 Task: In the sheet Budget Analysis ToolFont size of heading  18 Font style of dataoswald 'Font size of data '9 Alignment of headline & dataAlign center.   Fill color in heading, Red Font color of dataIn the sheet   Optimum Sales   book
Action: Mouse moved to (28, 149)
Screenshot: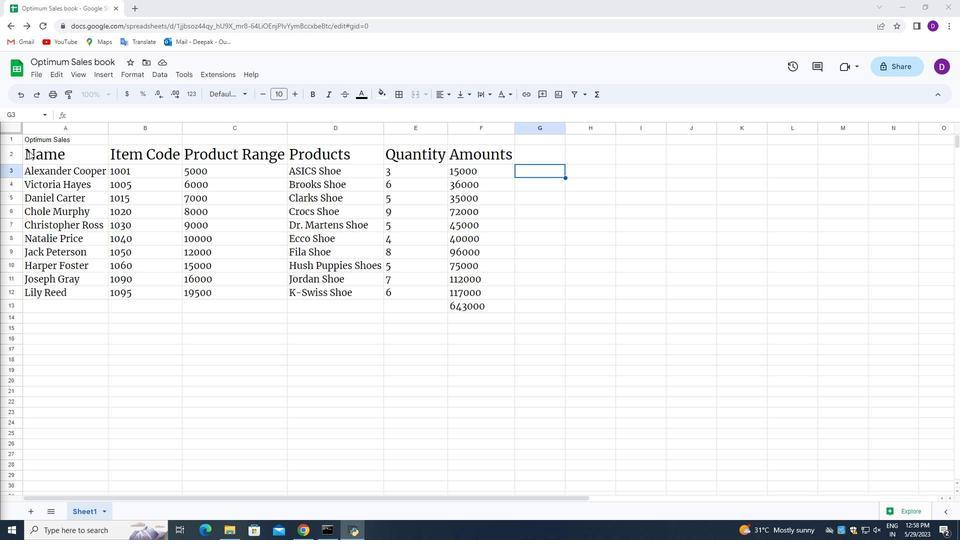 
Action: Mouse pressed left at (28, 149)
Screenshot: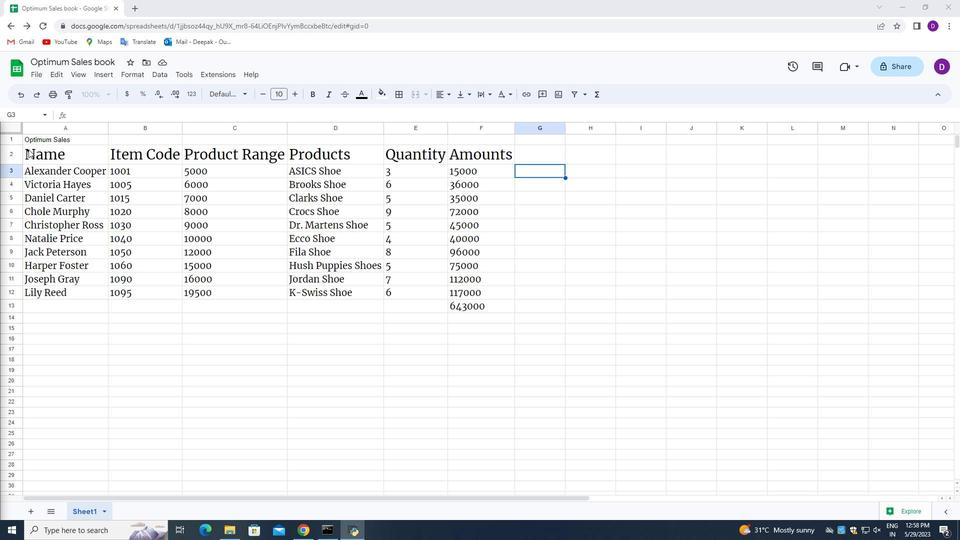
Action: Mouse moved to (267, 96)
Screenshot: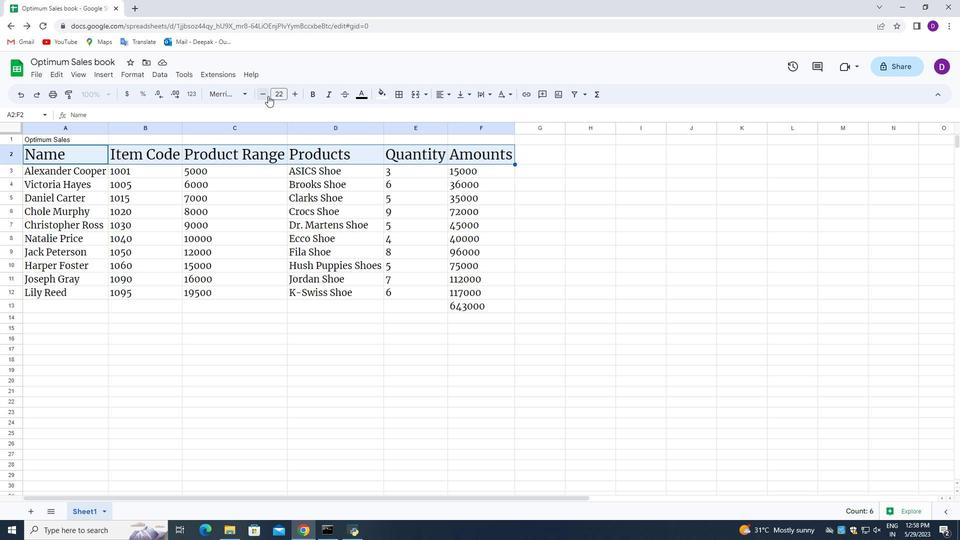 
Action: Mouse pressed left at (267, 96)
Screenshot: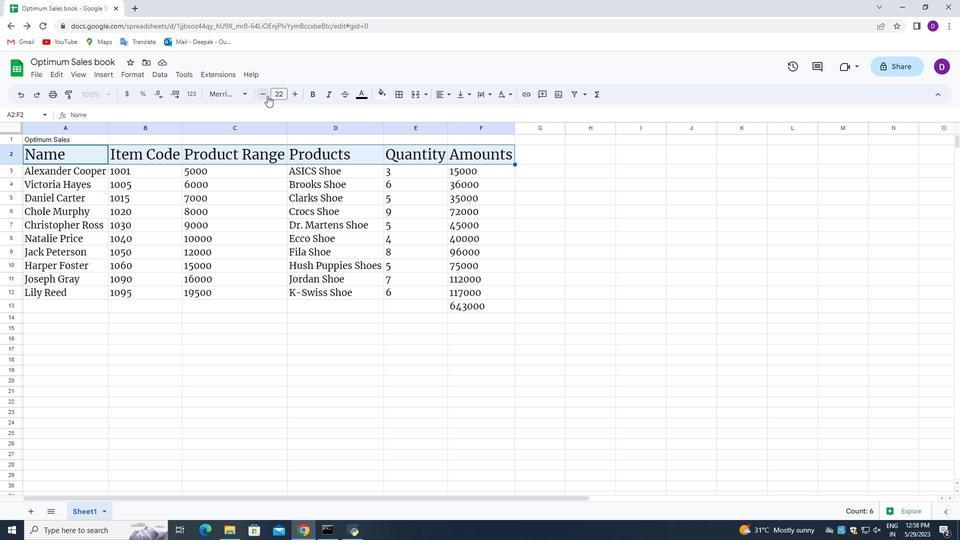 
Action: Mouse pressed left at (267, 96)
Screenshot: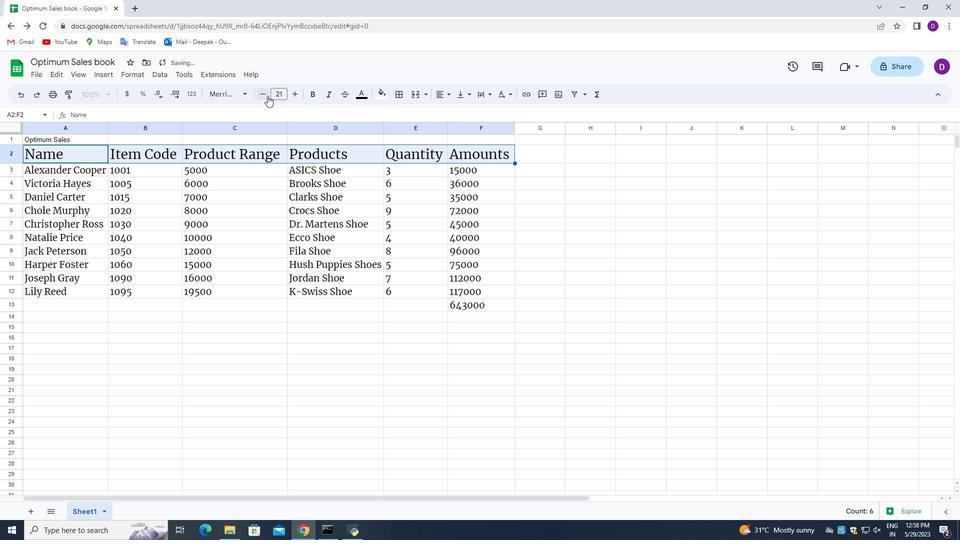 
Action: Mouse pressed left at (267, 96)
Screenshot: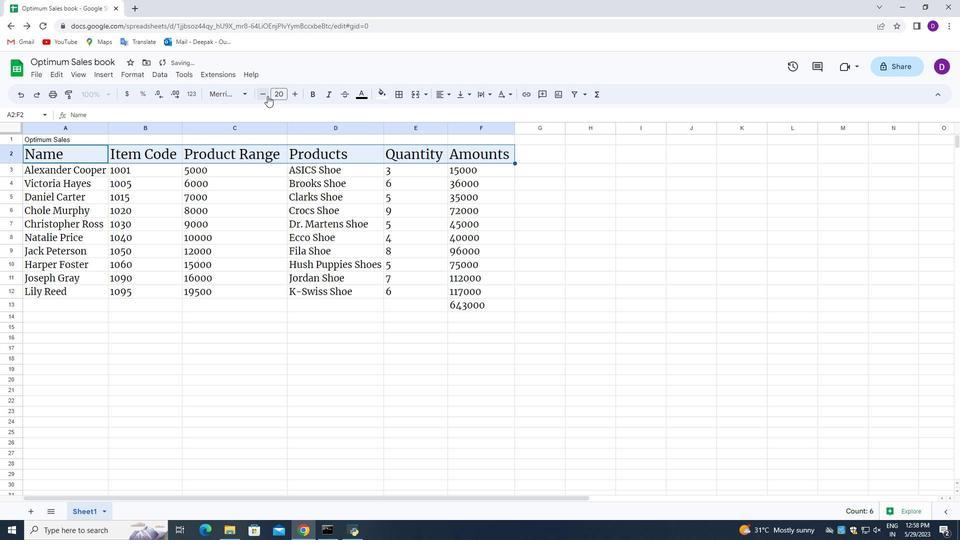 
Action: Mouse pressed left at (267, 96)
Screenshot: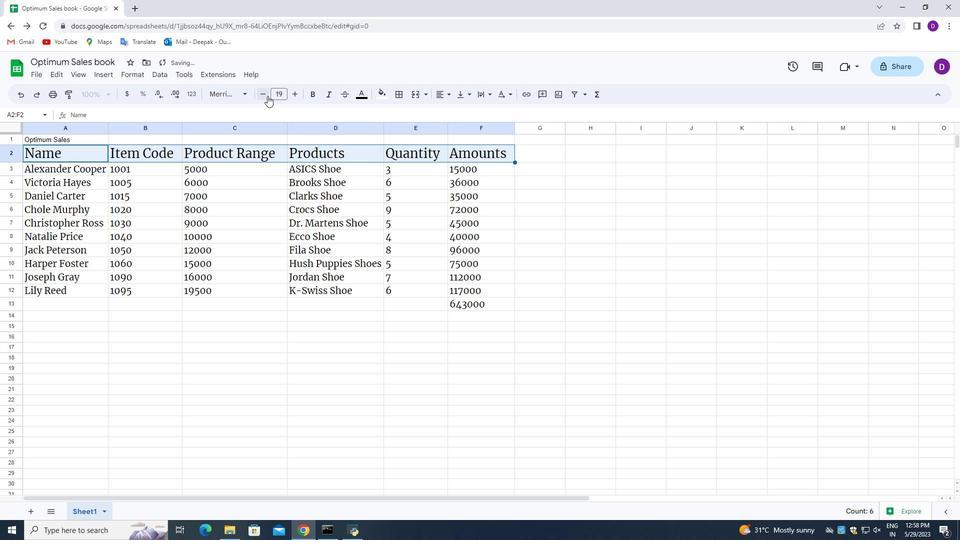 
Action: Mouse moved to (26, 165)
Screenshot: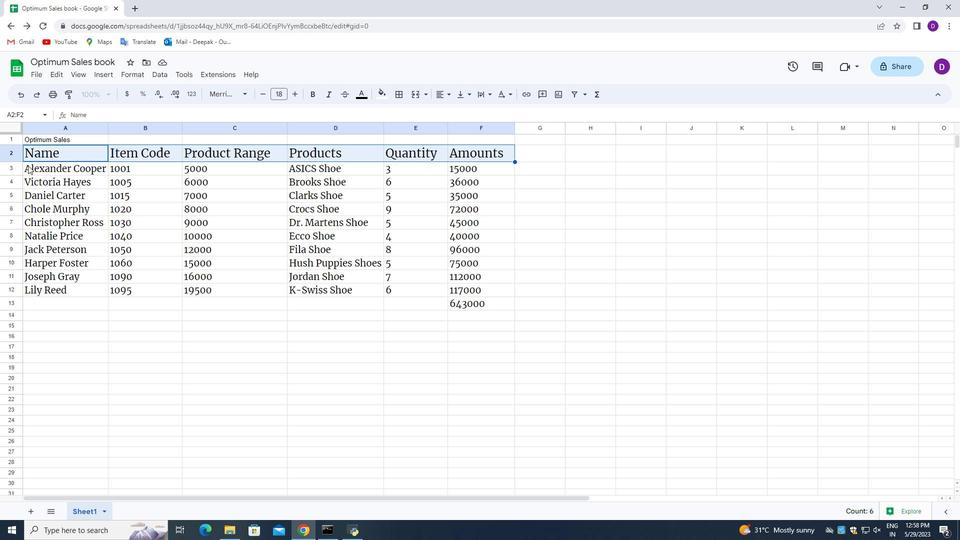 
Action: Mouse pressed left at (26, 165)
Screenshot: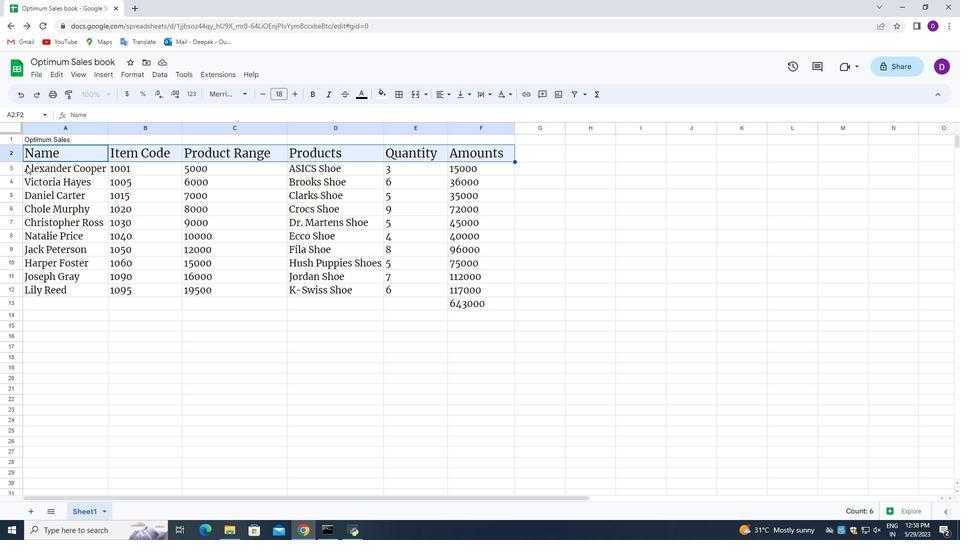 
Action: Mouse moved to (216, 92)
Screenshot: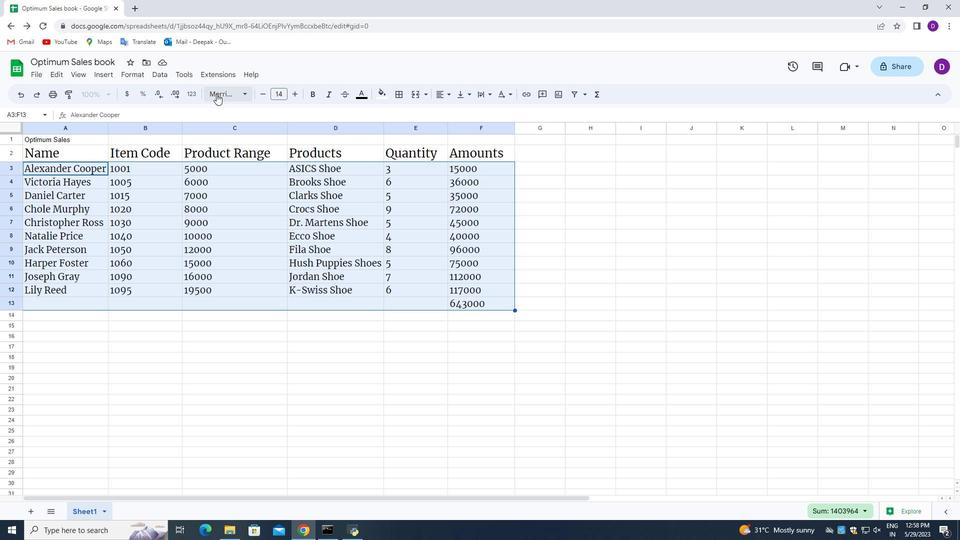 
Action: Mouse pressed left at (216, 92)
Screenshot: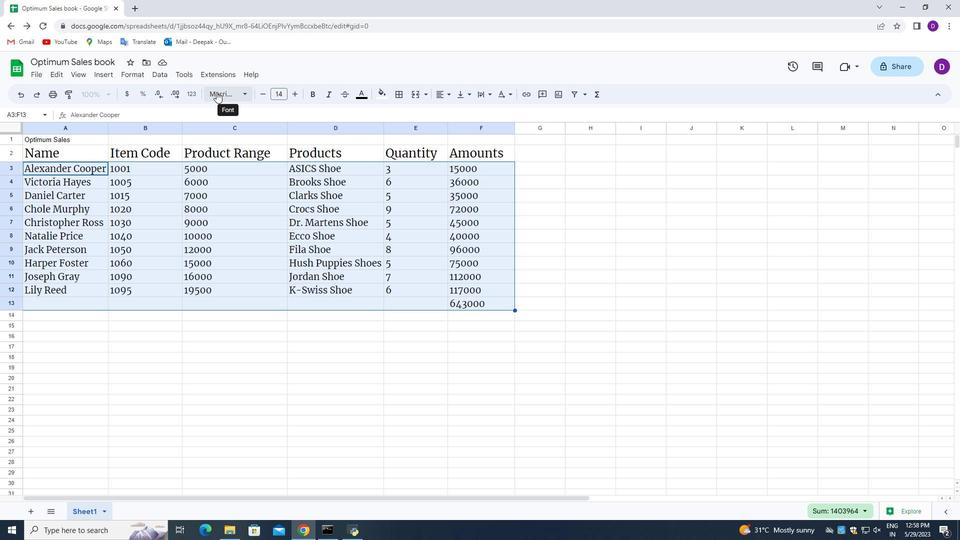 
Action: Mouse moved to (253, 359)
Screenshot: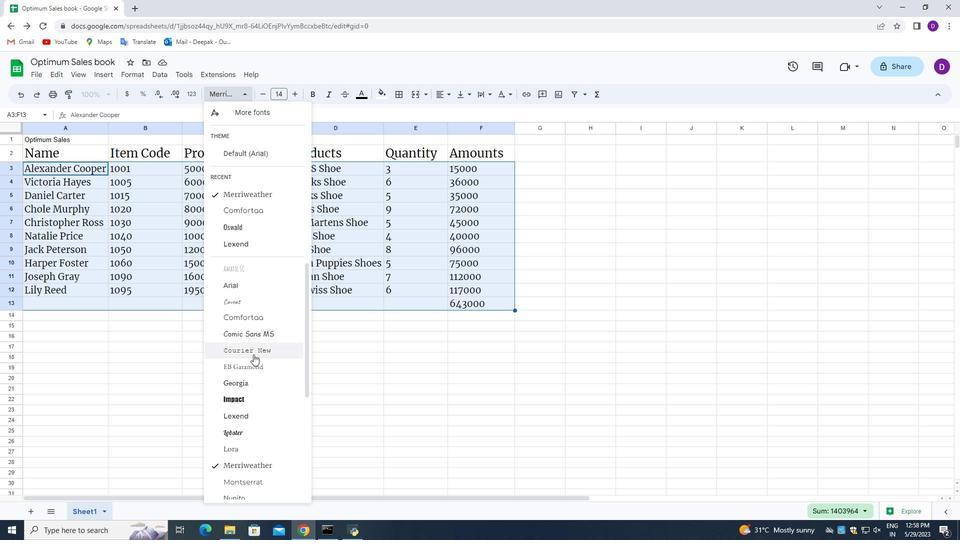 
Action: Mouse scrolled (253, 359) with delta (0, 0)
Screenshot: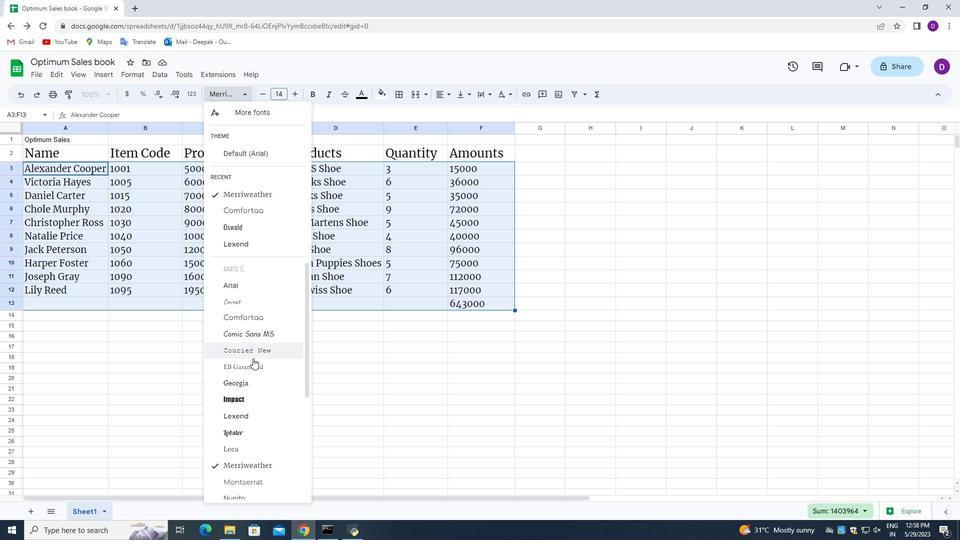 
Action: Mouse moved to (253, 363)
Screenshot: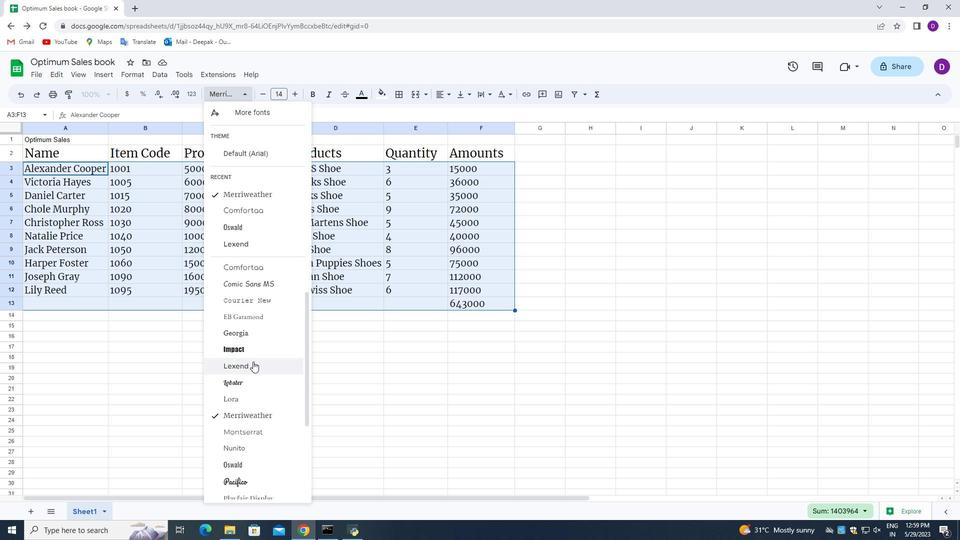 
Action: Mouse scrolled (253, 362) with delta (0, 0)
Screenshot: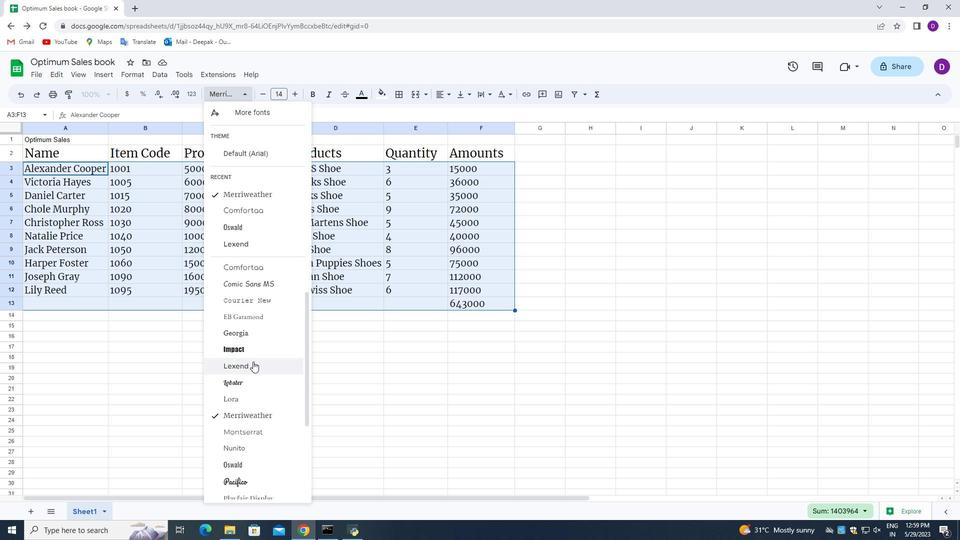 
Action: Mouse scrolled (253, 362) with delta (0, 0)
Screenshot: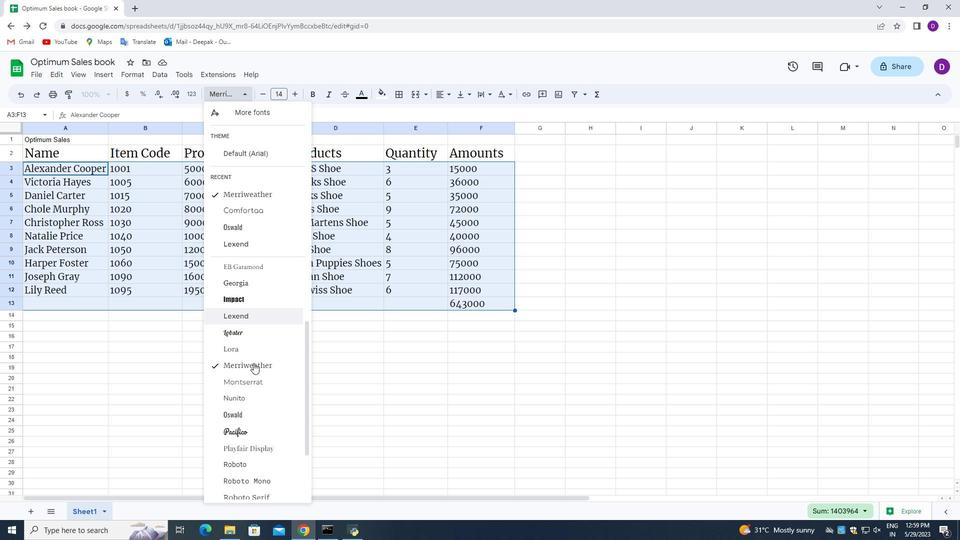 
Action: Mouse scrolled (253, 362) with delta (0, 0)
Screenshot: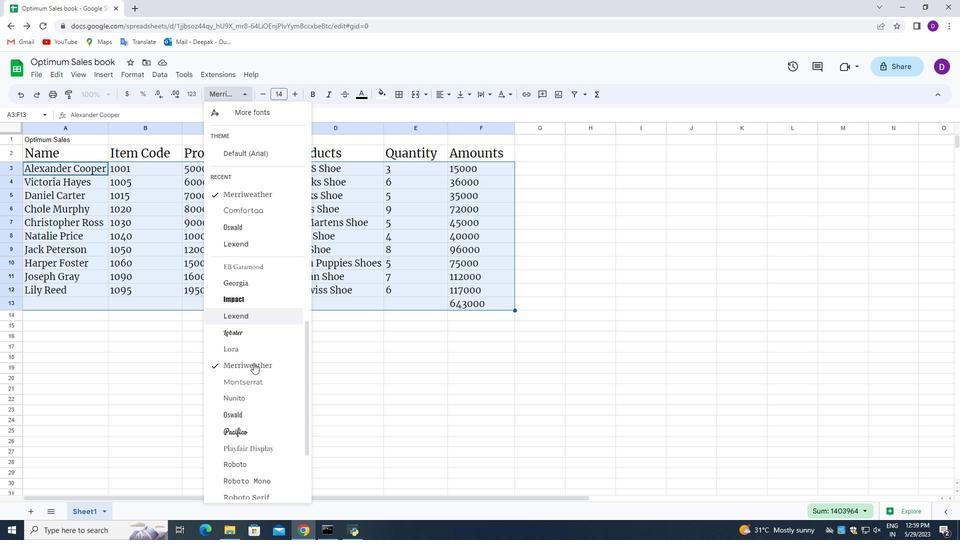 
Action: Mouse moved to (263, 407)
Screenshot: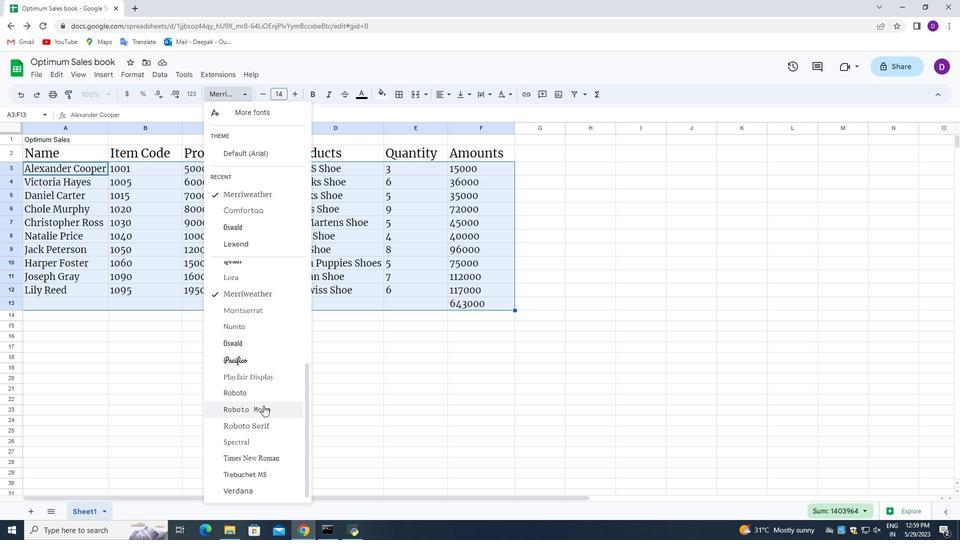 
Action: Mouse scrolled (263, 406) with delta (0, 0)
Screenshot: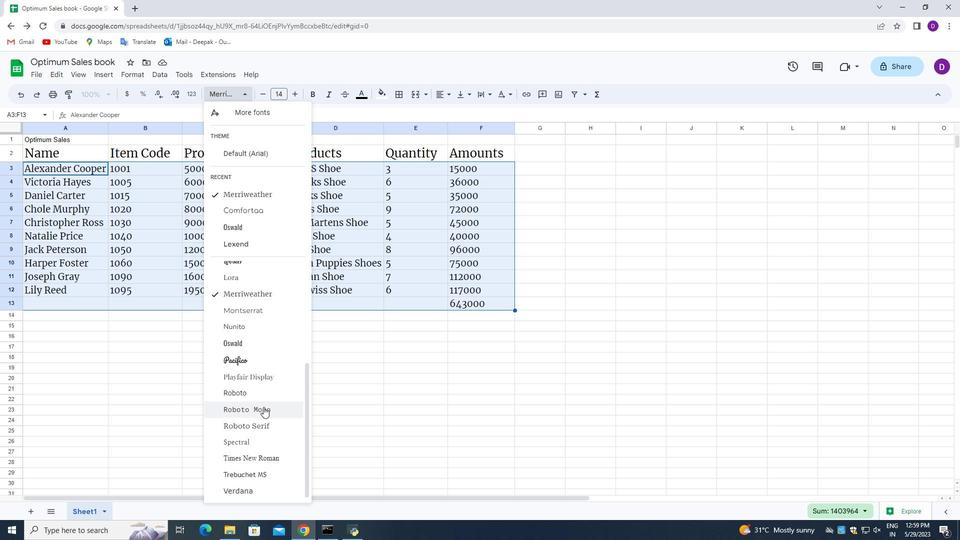 
Action: Mouse moved to (263, 408)
Screenshot: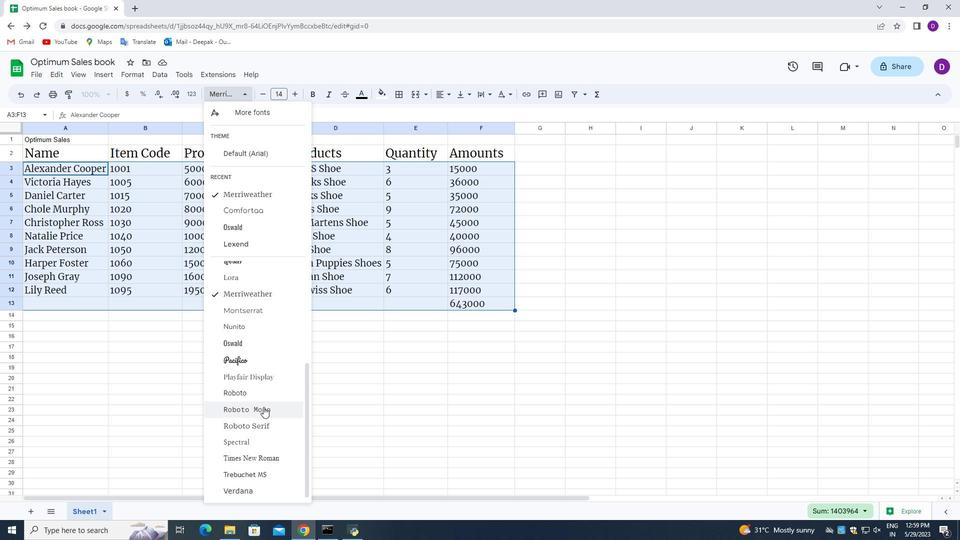 
Action: Mouse scrolled (263, 407) with delta (0, 0)
Screenshot: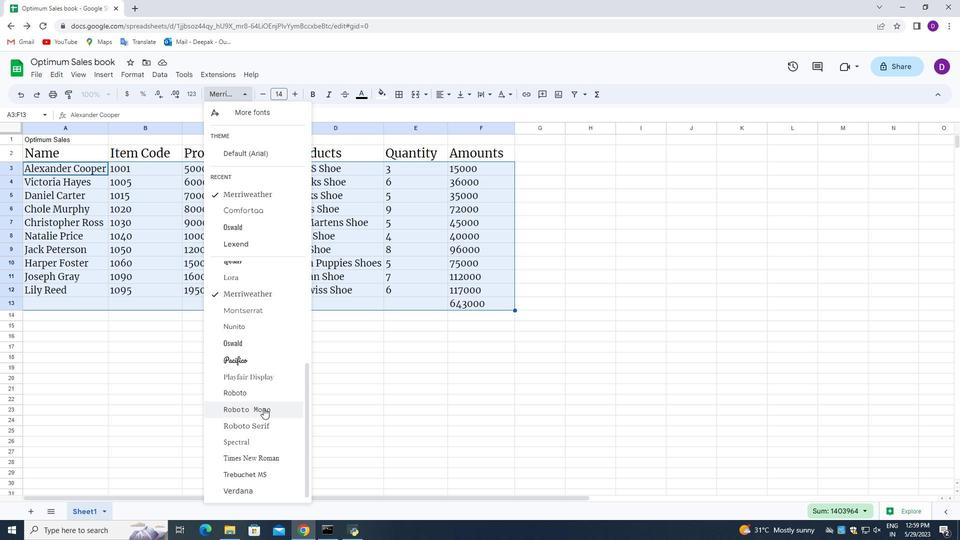 
Action: Mouse moved to (263, 413)
Screenshot: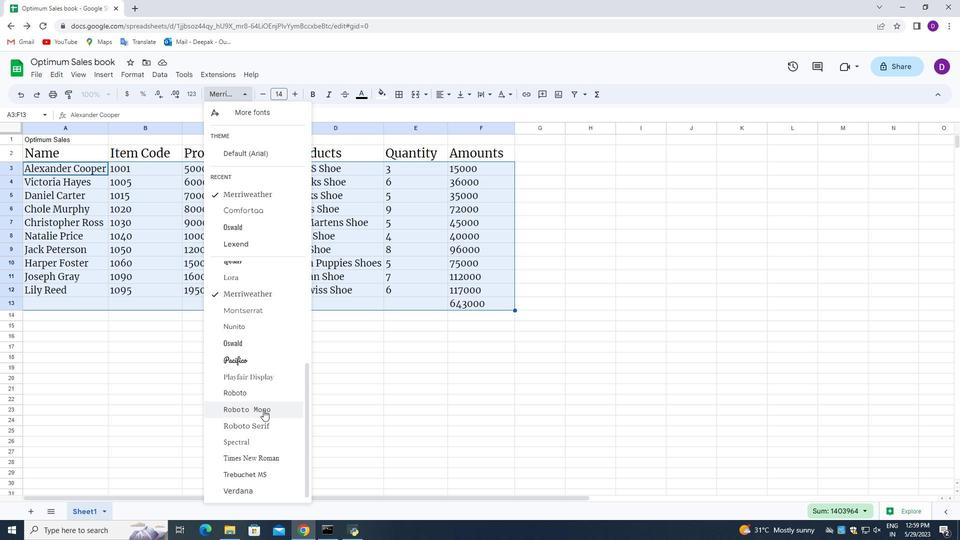 
Action: Mouse scrolled (263, 412) with delta (0, 0)
Screenshot: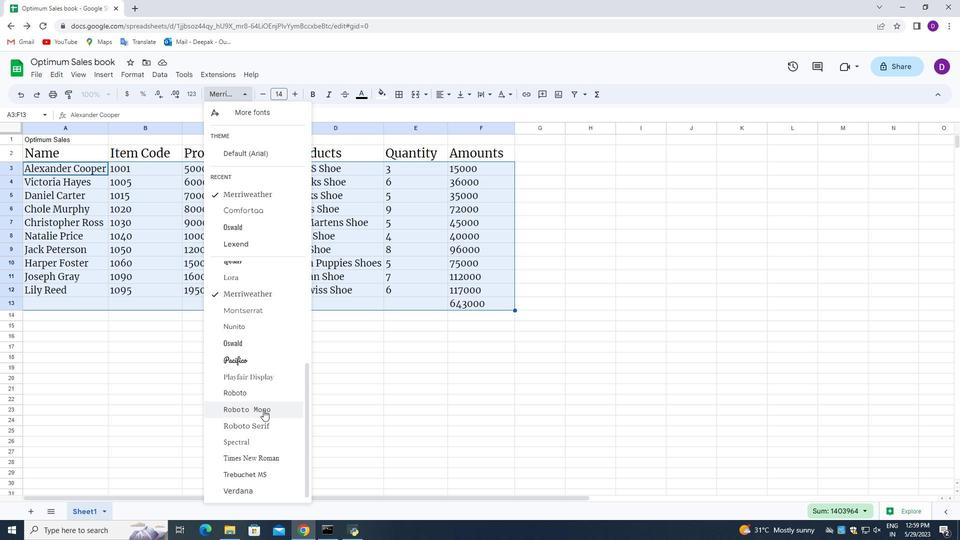 
Action: Mouse moved to (263, 414)
Screenshot: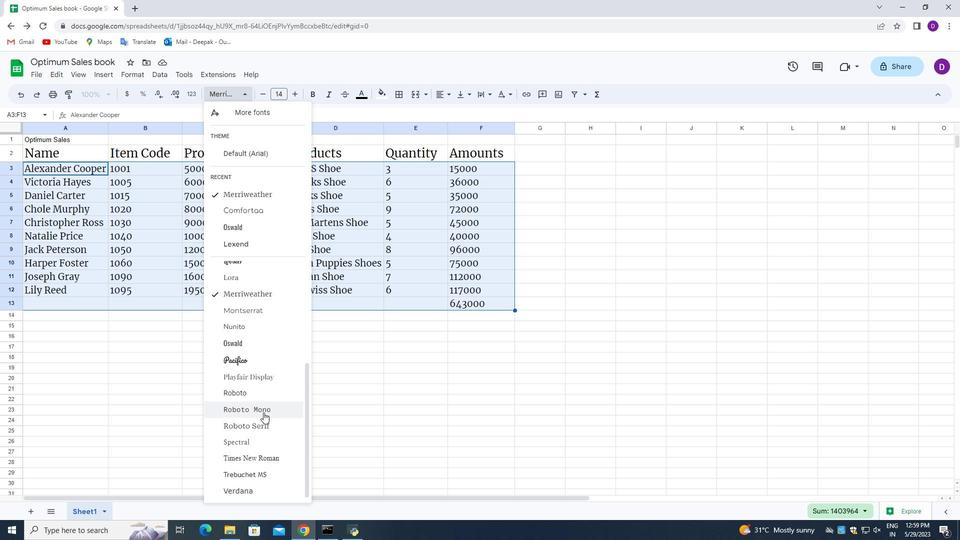 
Action: Mouse scrolled (263, 413) with delta (0, 0)
Screenshot: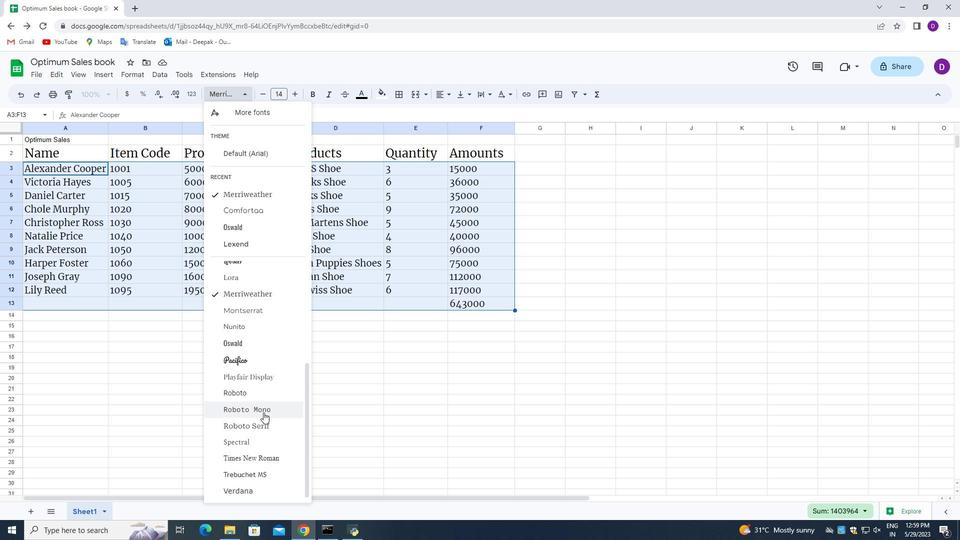 
Action: Mouse moved to (263, 416)
Screenshot: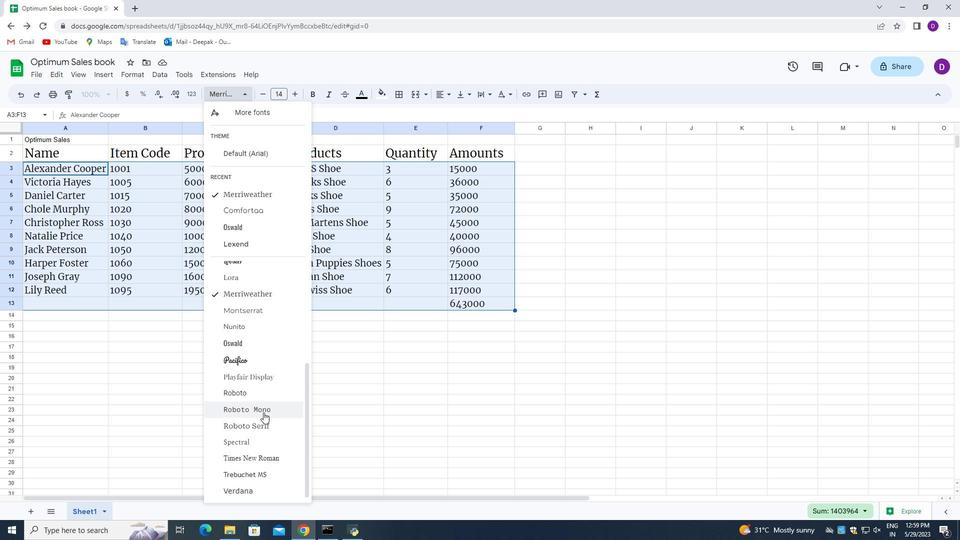 
Action: Mouse scrolled (263, 415) with delta (0, 0)
Screenshot: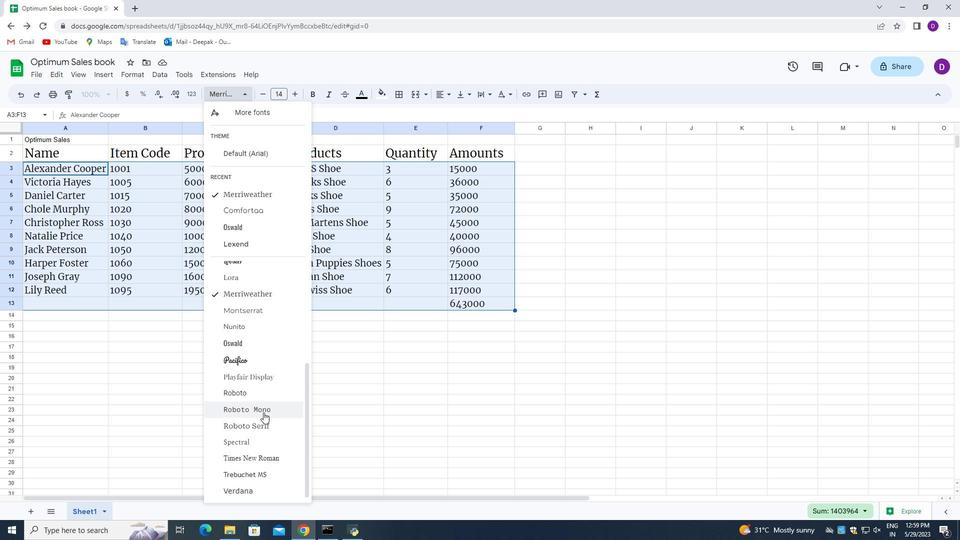 
Action: Mouse moved to (263, 426)
Screenshot: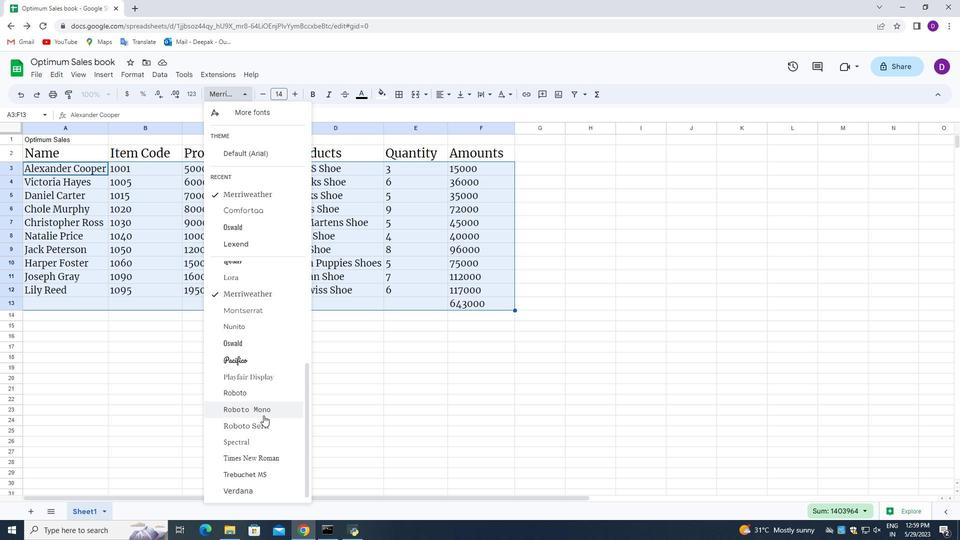 
Action: Mouse scrolled (263, 426) with delta (0, 0)
Screenshot: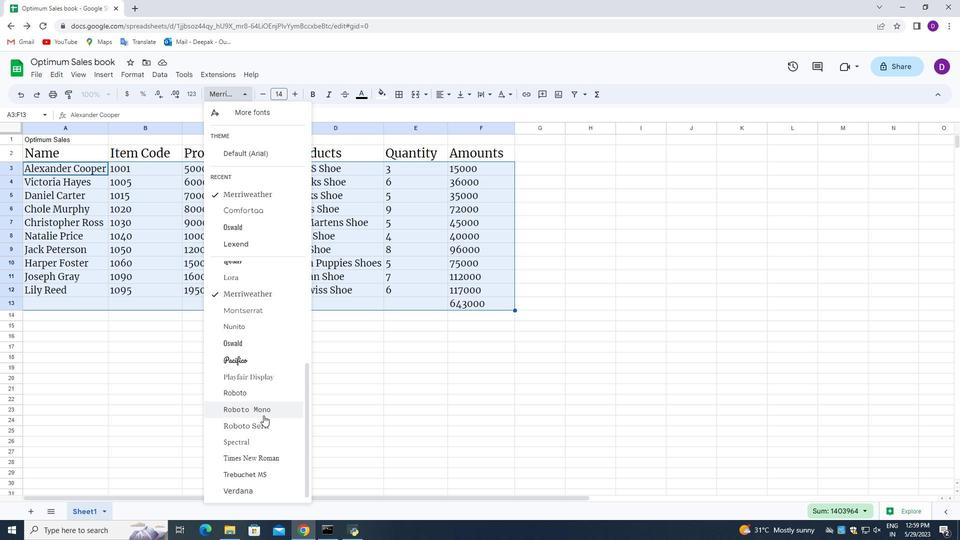 
Action: Mouse moved to (253, 334)
Screenshot: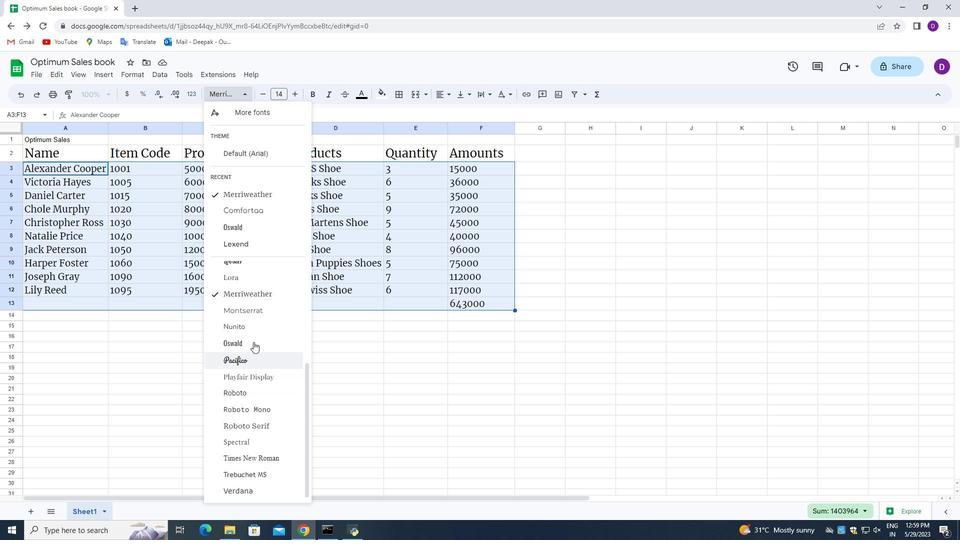 
Action: Mouse scrolled (253, 334) with delta (0, 0)
Screenshot: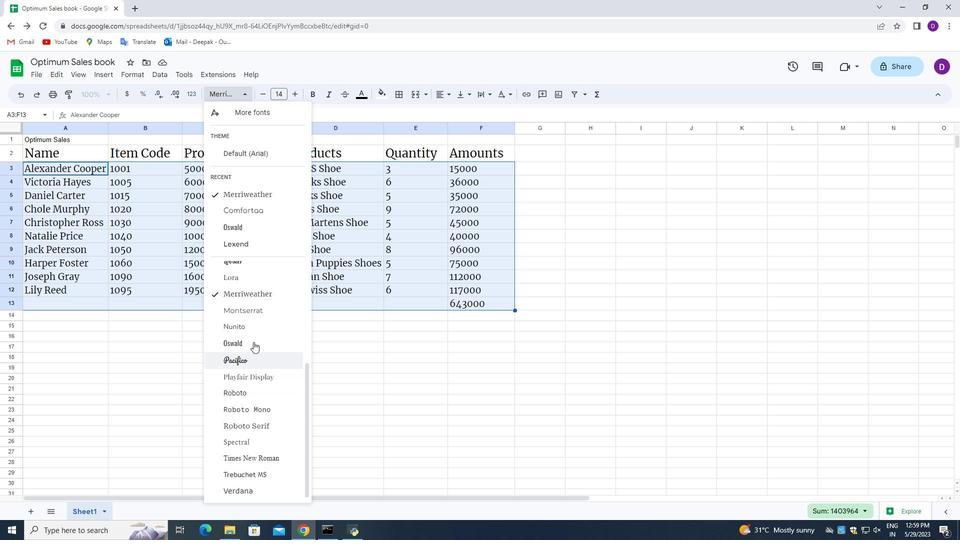 
Action: Mouse moved to (253, 327)
Screenshot: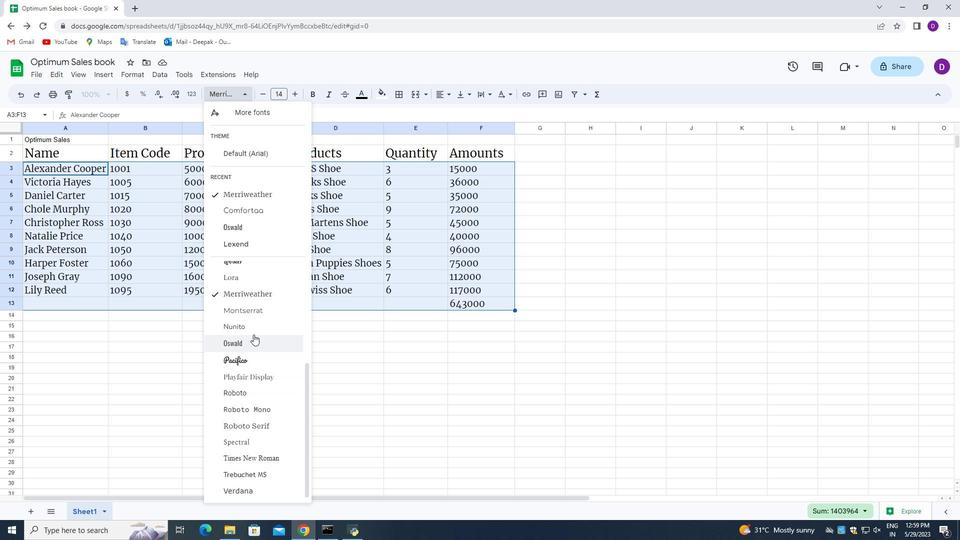 
Action: Mouse scrolled (253, 328) with delta (0, 0)
Screenshot: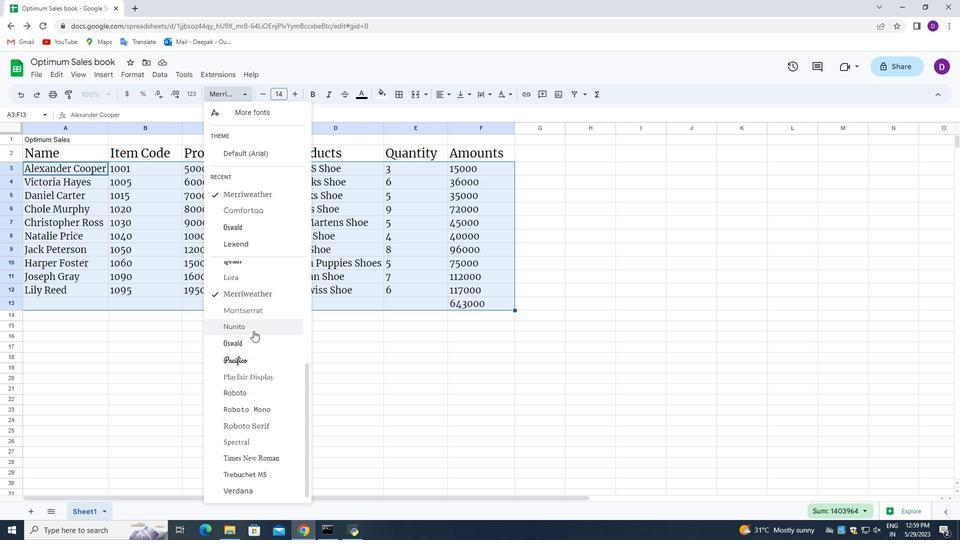
Action: Mouse moved to (253, 326)
Screenshot: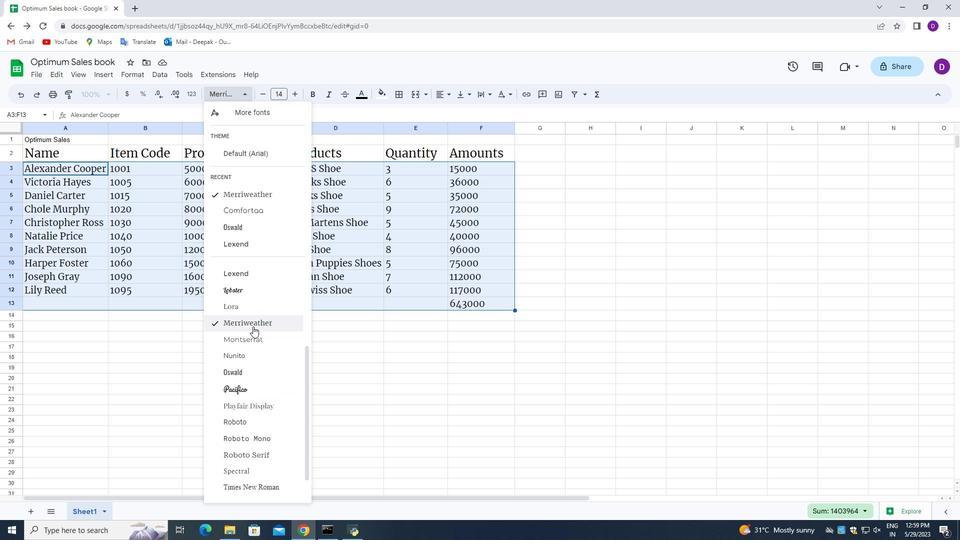 
Action: Mouse scrolled (253, 326) with delta (0, 0)
Screenshot: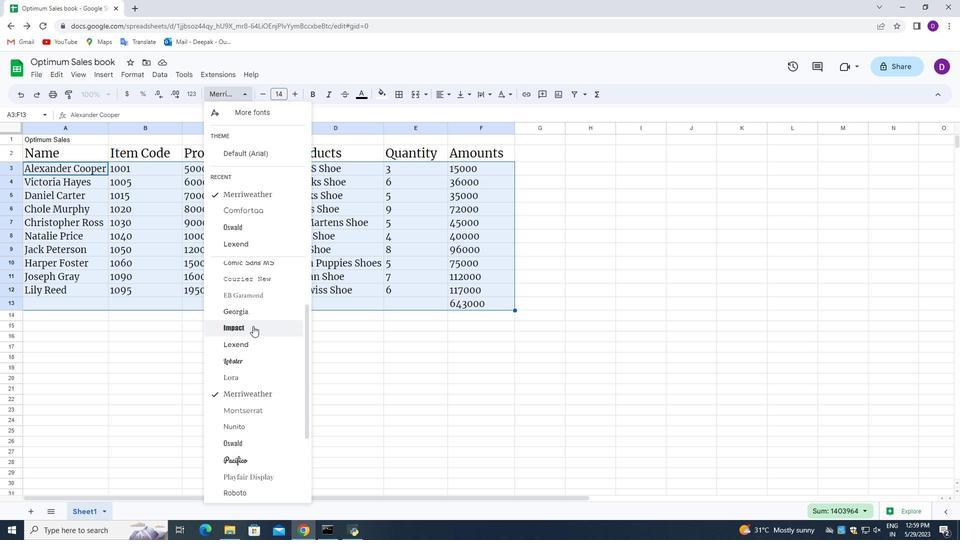 
Action: Mouse scrolled (253, 326) with delta (0, 0)
Screenshot: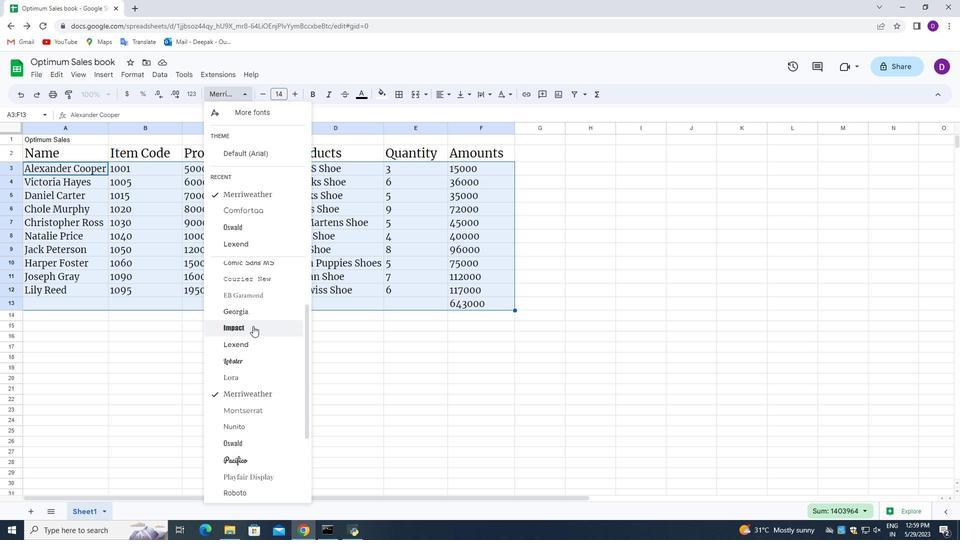 
Action: Mouse scrolled (253, 326) with delta (0, 0)
Screenshot: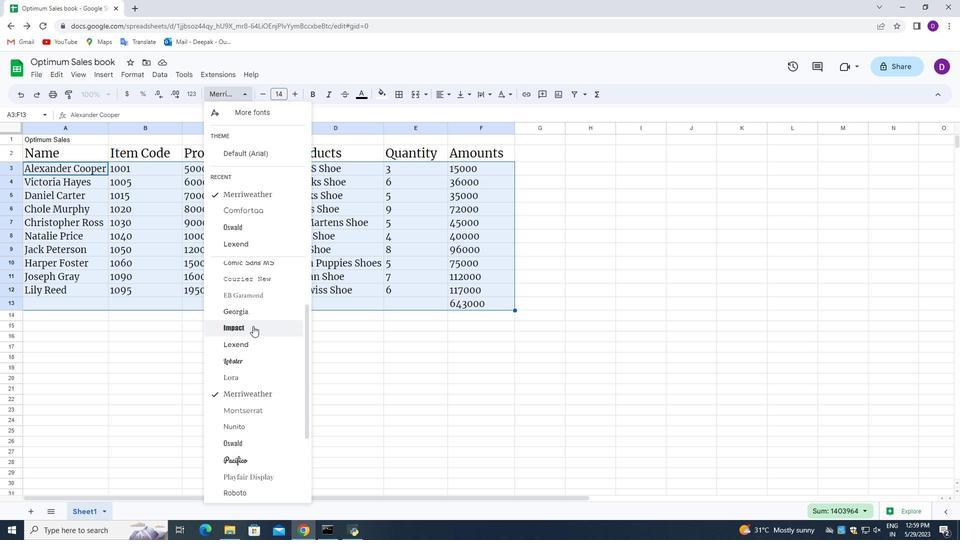 
Action: Mouse scrolled (253, 326) with delta (0, 0)
Screenshot: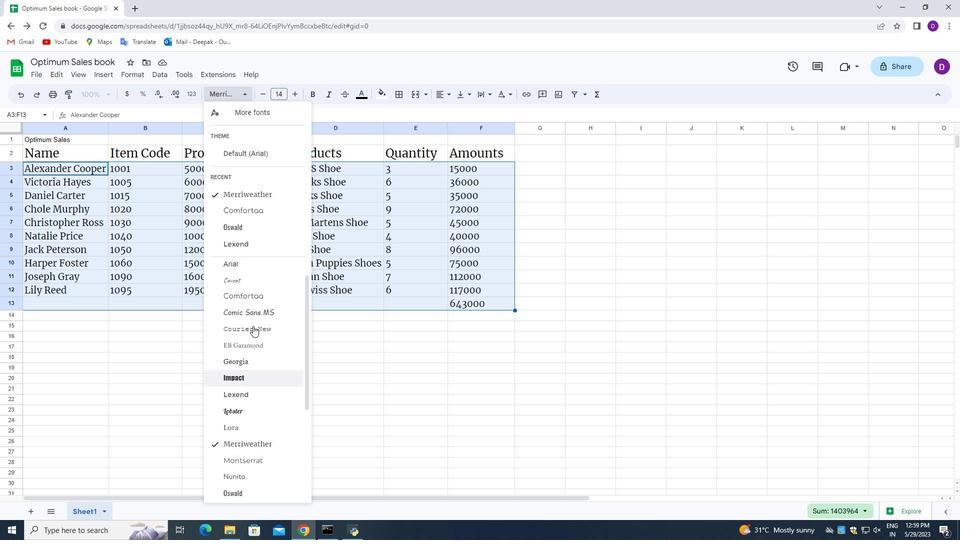 
Action: Mouse moved to (242, 230)
Screenshot: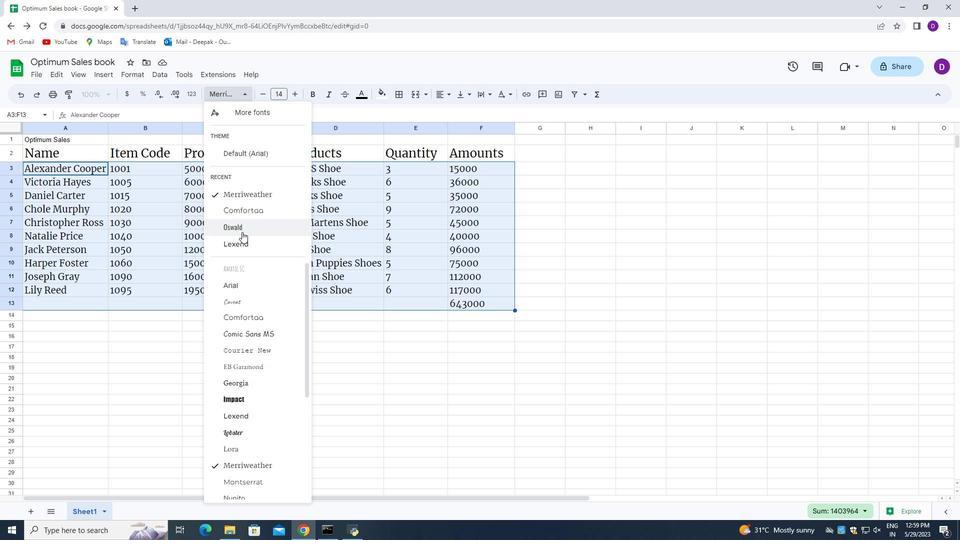 
Action: Mouse pressed left at (242, 230)
Screenshot: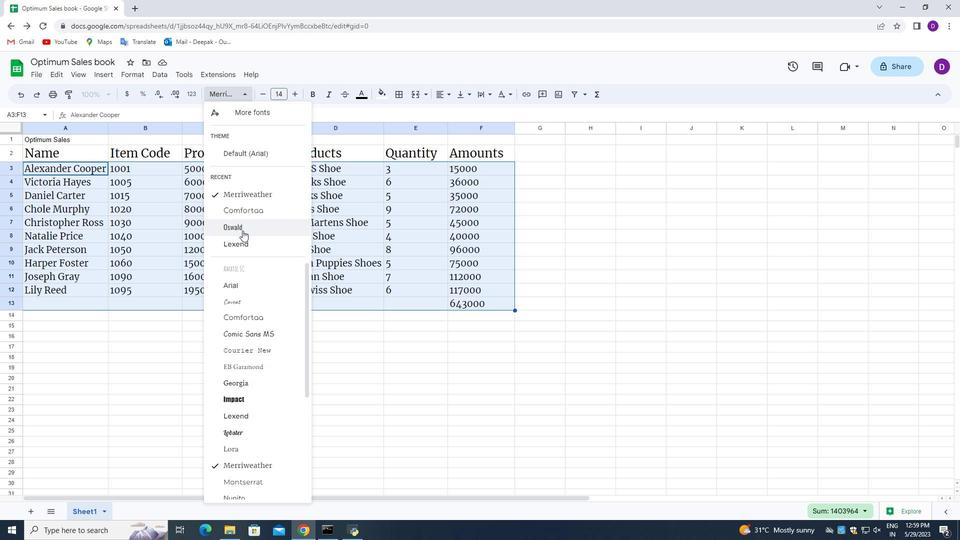 
Action: Mouse moved to (259, 96)
Screenshot: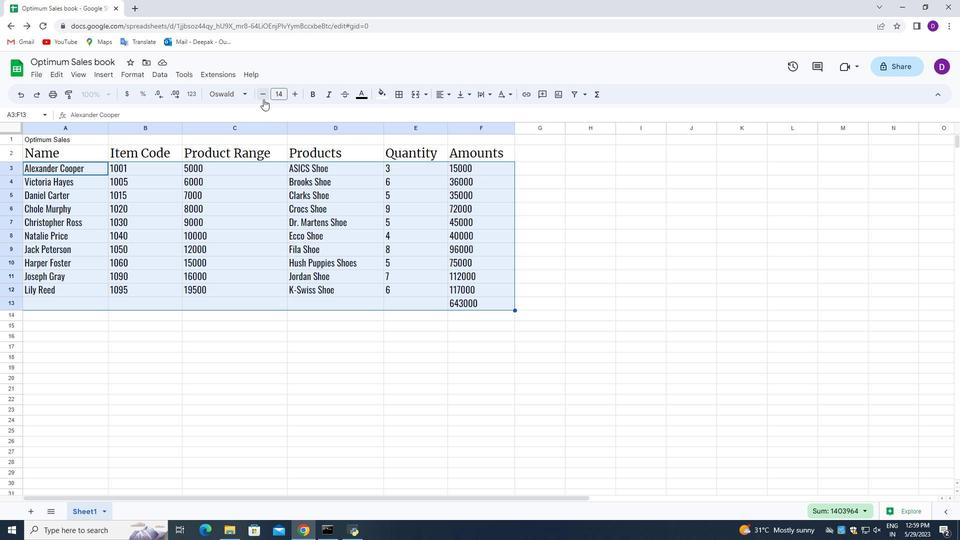
Action: Mouse pressed left at (259, 96)
Screenshot: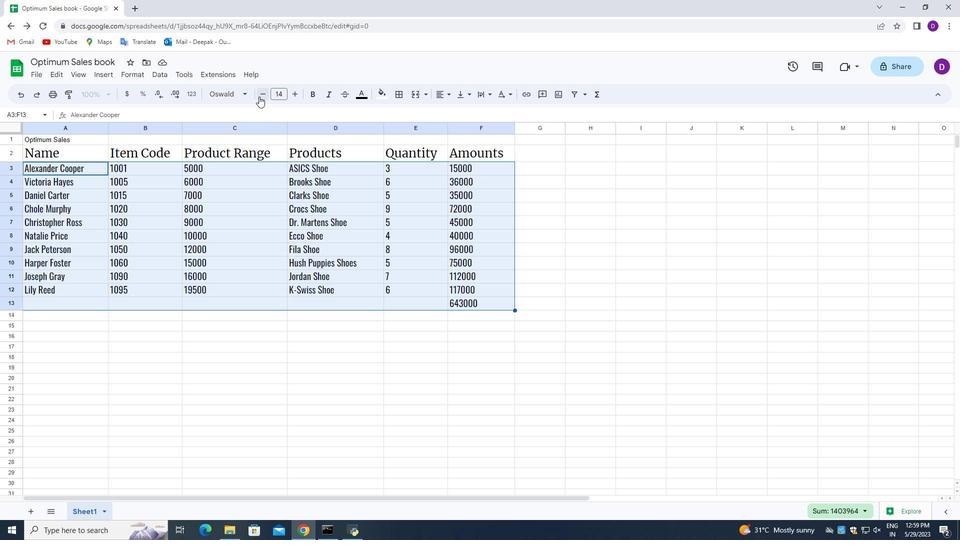 
Action: Mouse pressed left at (259, 96)
Screenshot: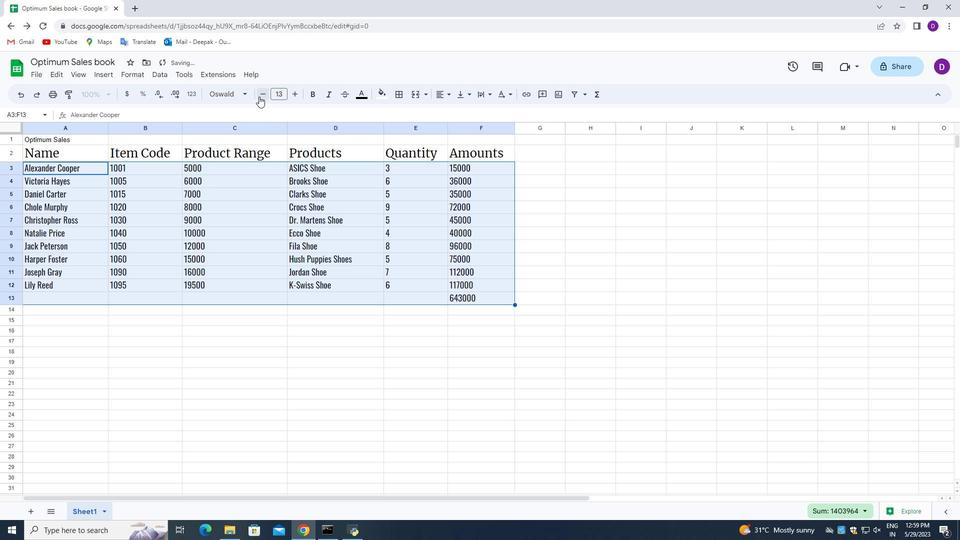
Action: Mouse pressed left at (259, 96)
Screenshot: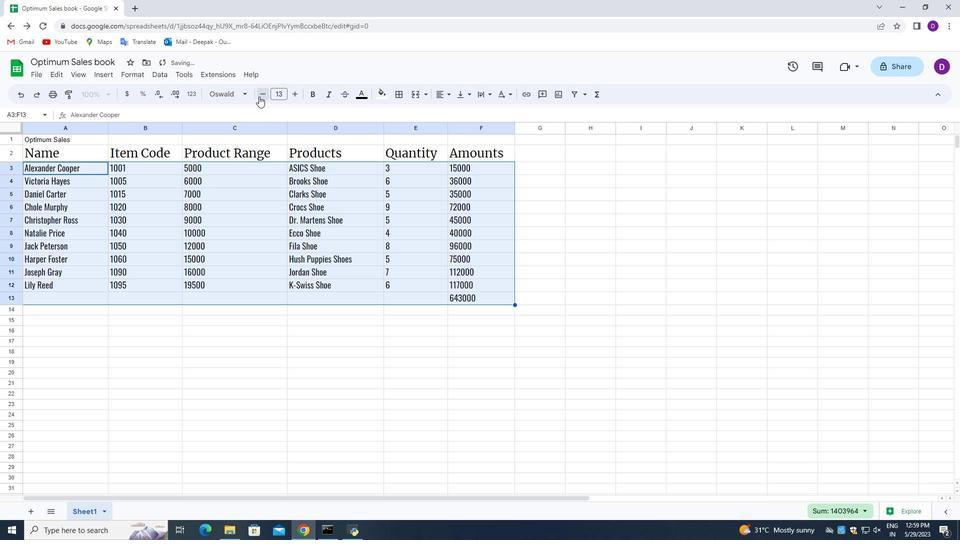 
Action: Mouse pressed left at (259, 96)
Screenshot: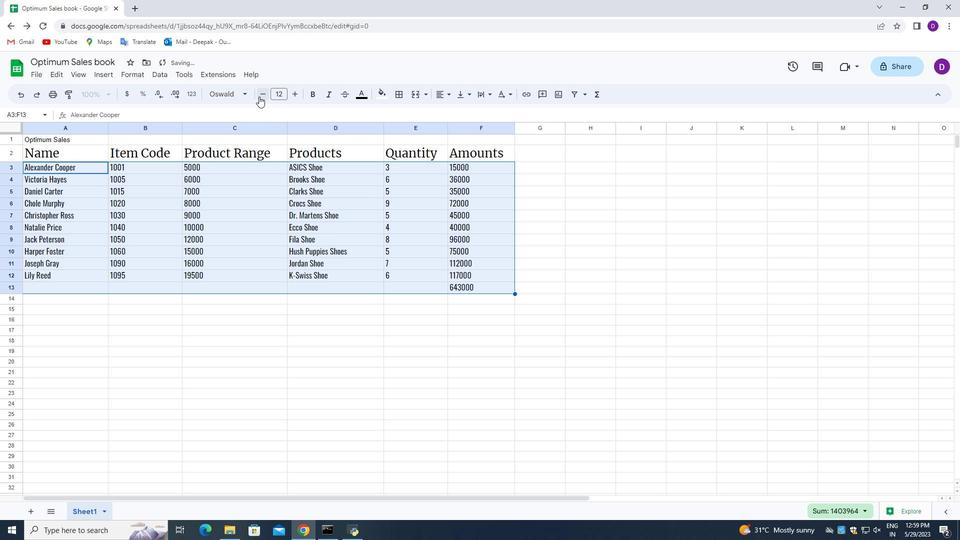 
Action: Mouse pressed left at (259, 96)
Screenshot: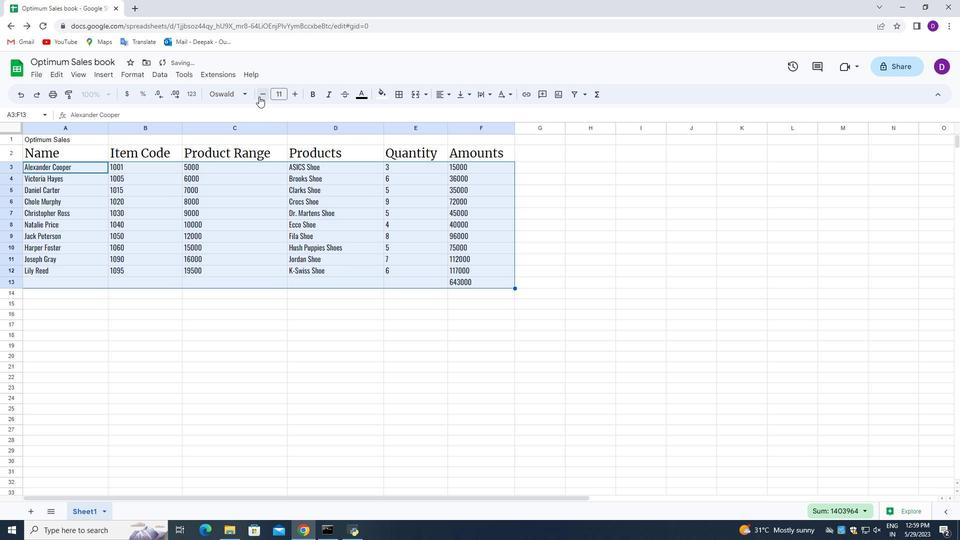 
Action: Mouse moved to (31, 149)
Screenshot: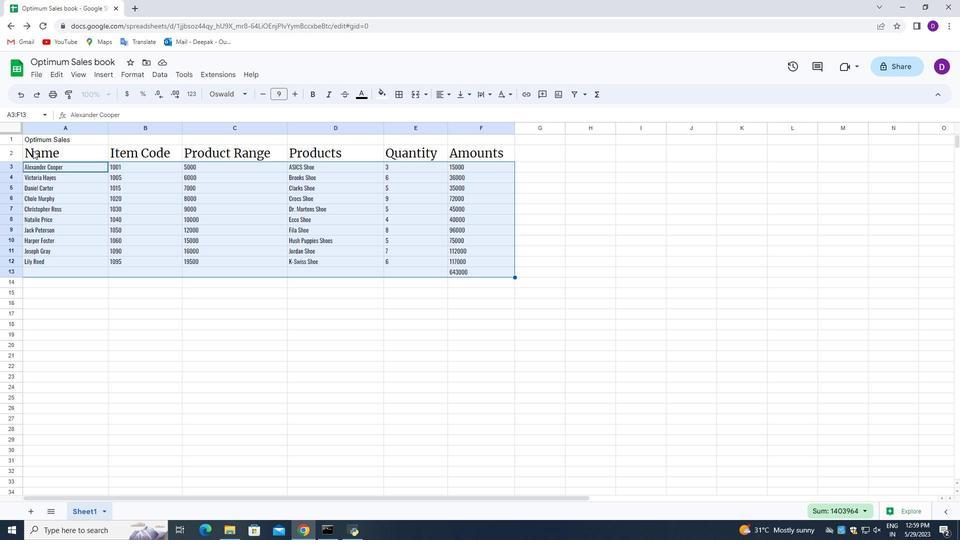 
Action: Mouse pressed left at (31, 149)
Screenshot: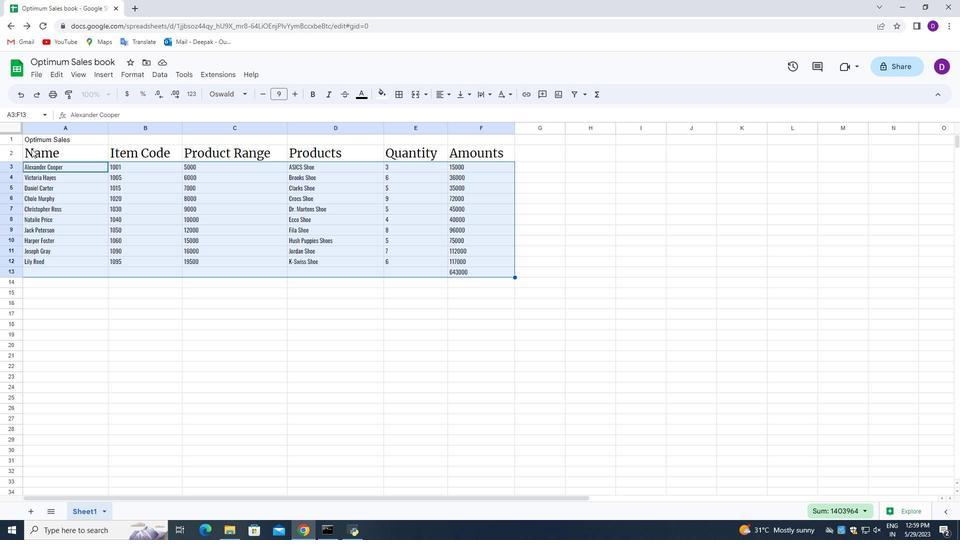 
Action: Mouse moved to (445, 92)
Screenshot: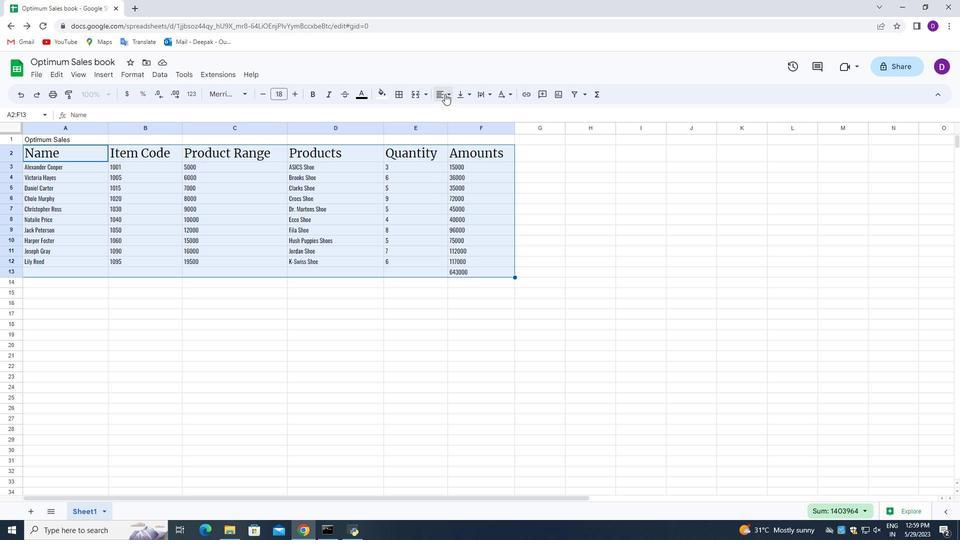 
Action: Mouse pressed left at (445, 92)
Screenshot: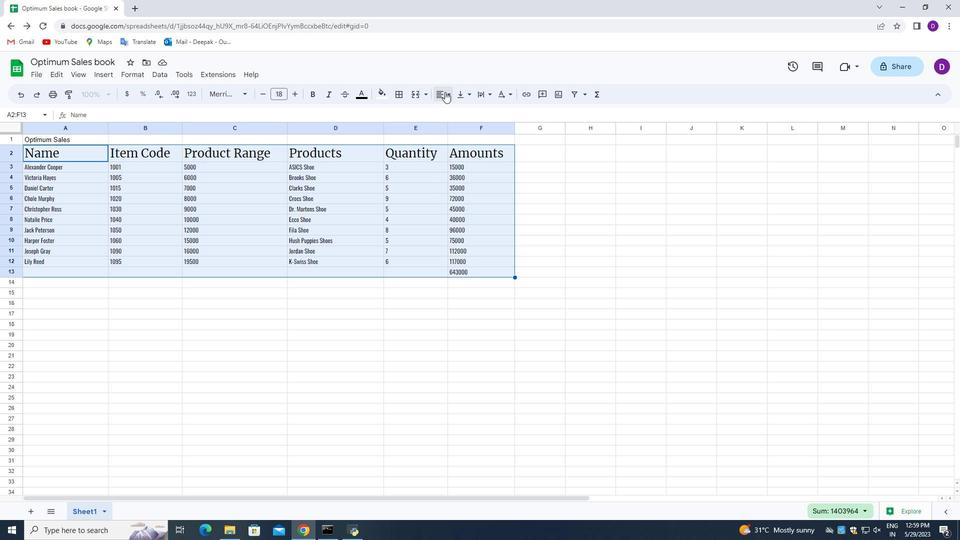 
Action: Mouse moved to (459, 115)
Screenshot: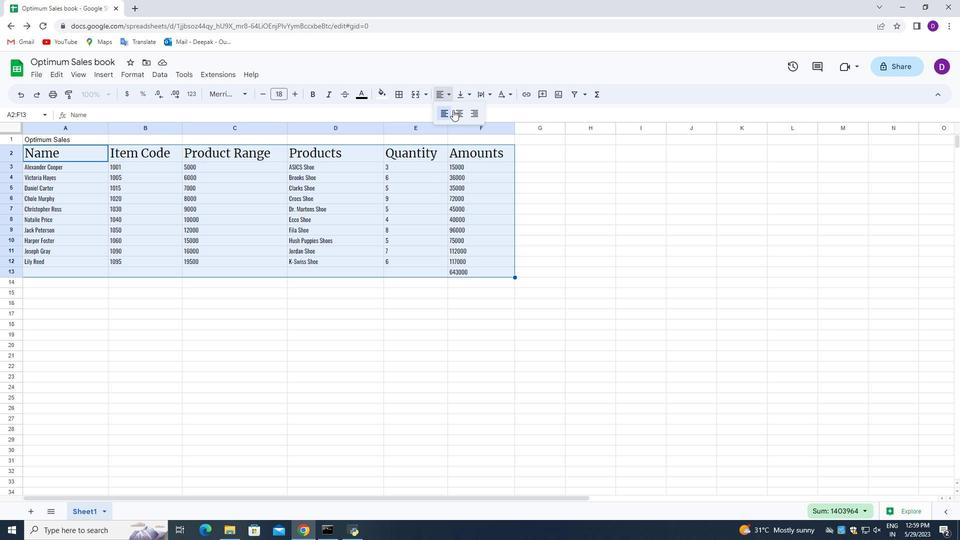 
Action: Mouse pressed left at (459, 115)
Screenshot: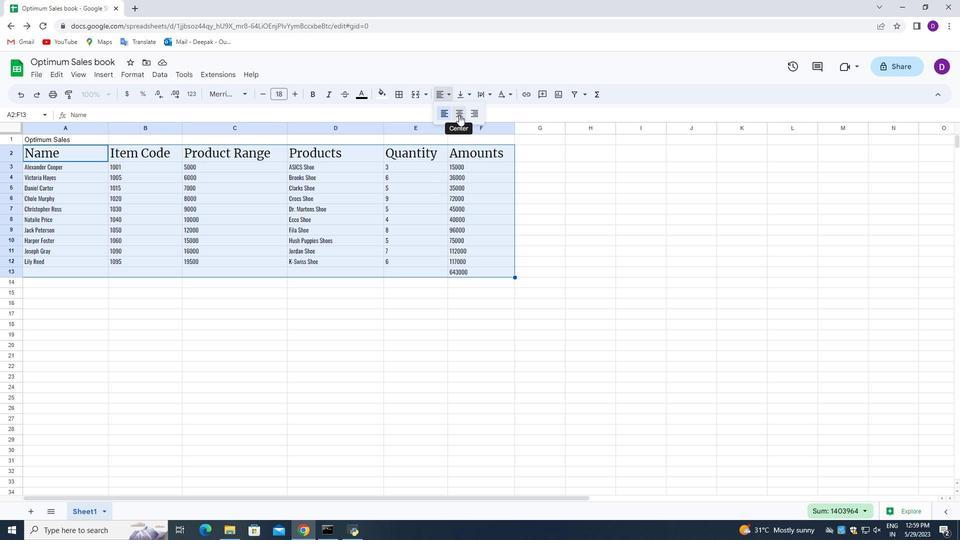 
Action: Mouse moved to (42, 150)
Screenshot: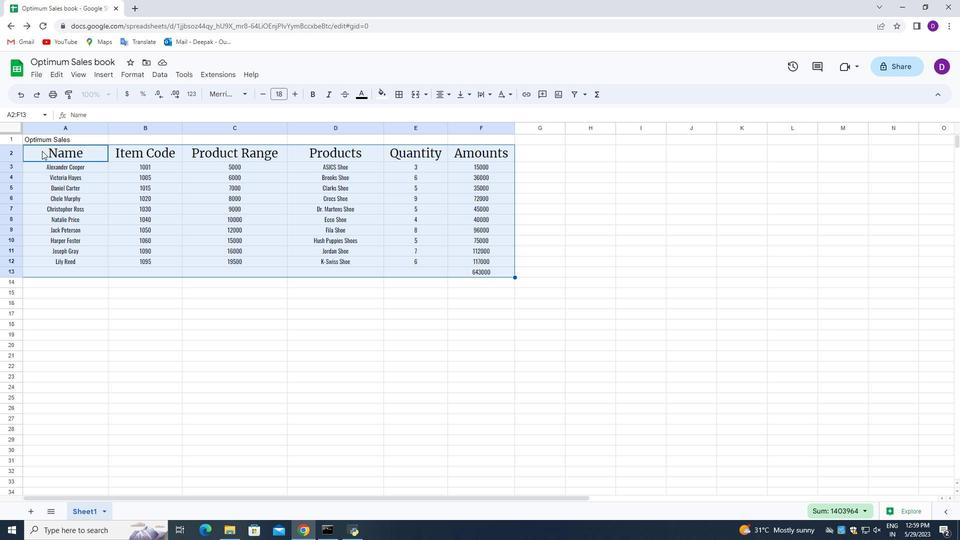 
Action: Mouse pressed left at (42, 150)
Screenshot: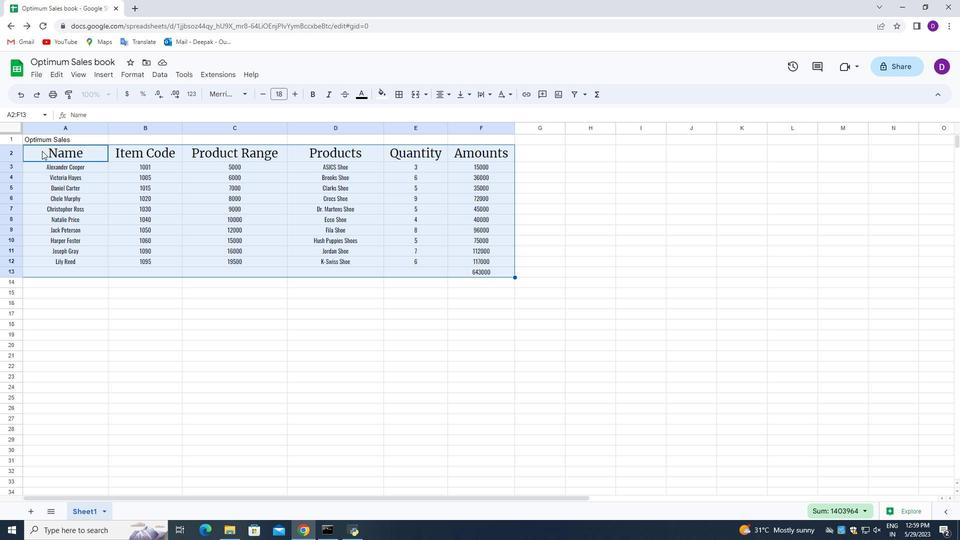 
Action: Mouse moved to (384, 91)
Screenshot: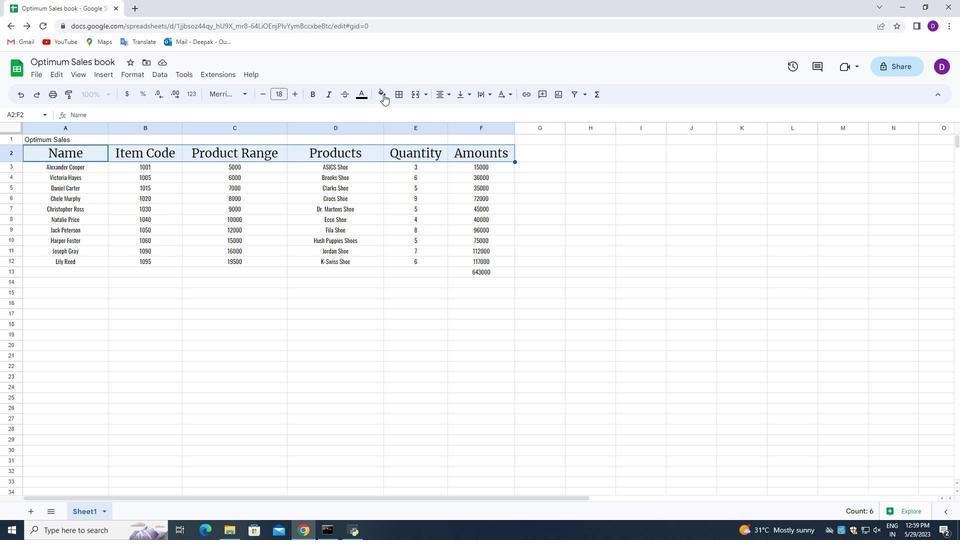 
Action: Mouse pressed left at (384, 91)
Screenshot: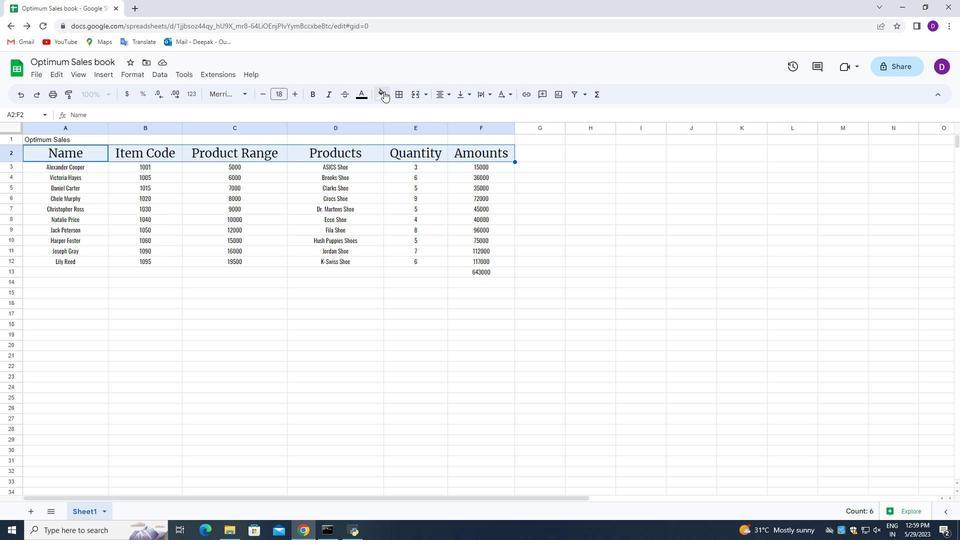 
Action: Mouse moved to (397, 138)
Screenshot: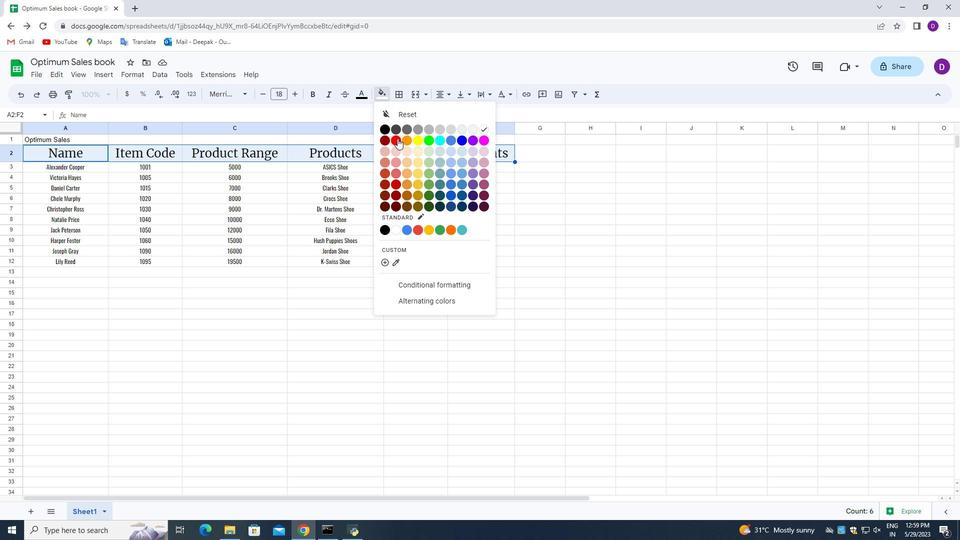 
Action: Mouse pressed left at (397, 138)
Screenshot: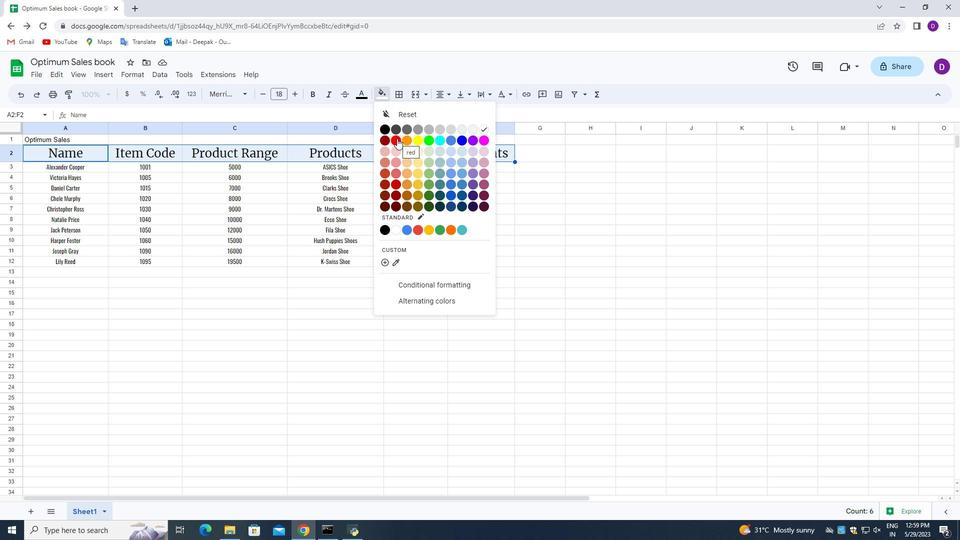
Action: Mouse moved to (507, 270)
Screenshot: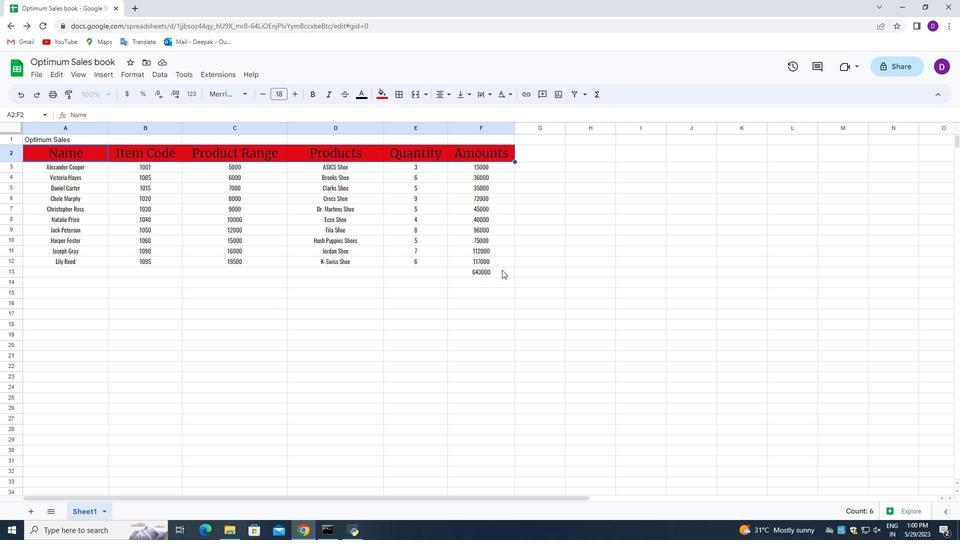 
Action: Mouse scrolled (507, 270) with delta (0, 0)
Screenshot: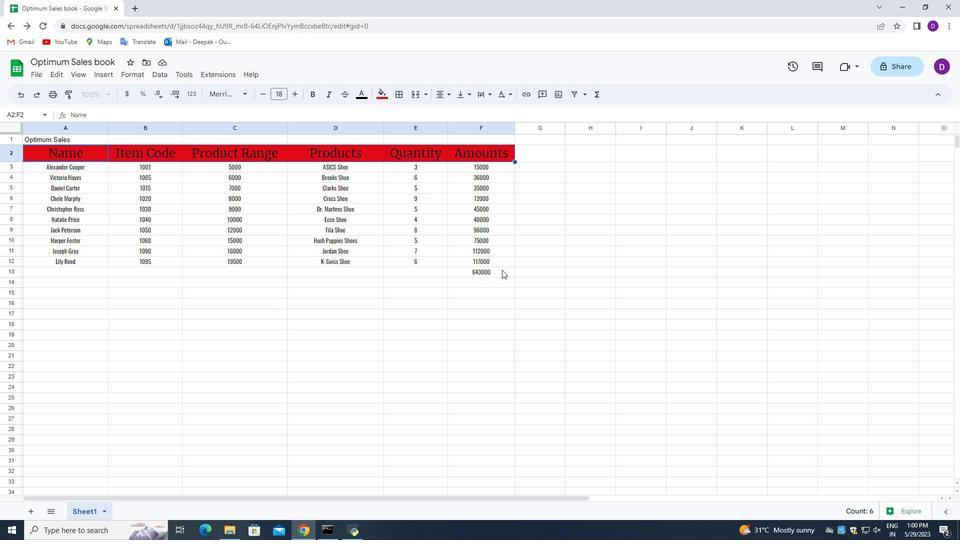 
Action: Mouse scrolled (507, 270) with delta (0, 0)
Screenshot: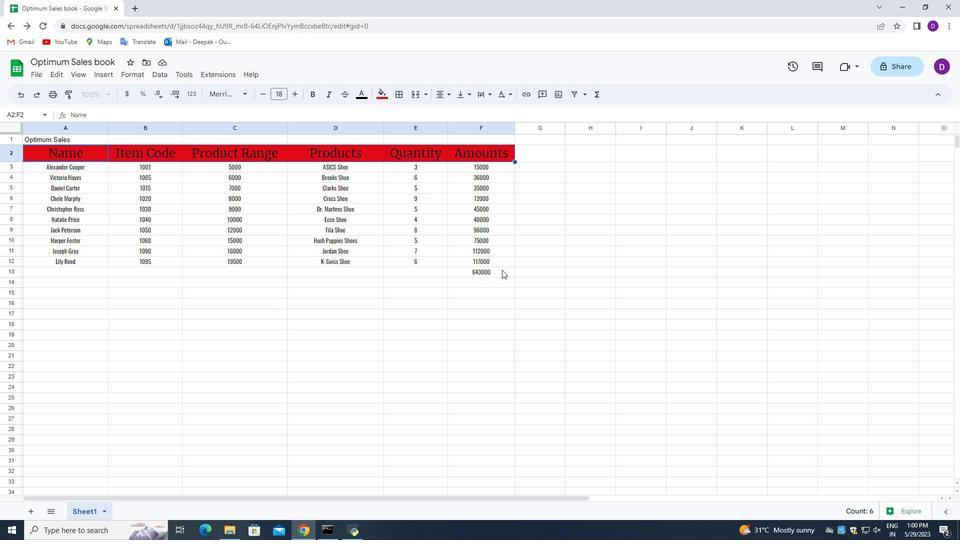 
Action: Mouse scrolled (507, 270) with delta (0, 0)
Screenshot: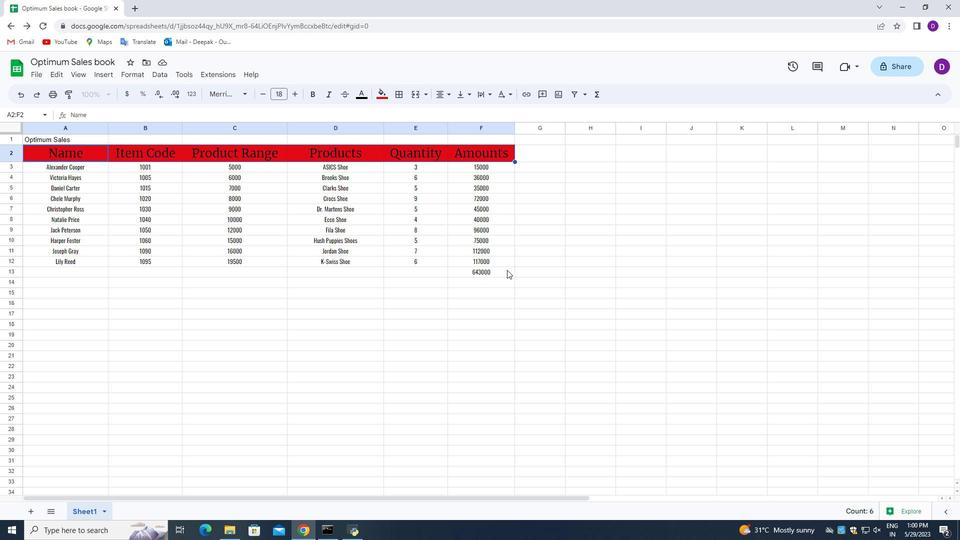 
Action: Mouse moved to (508, 268)
Screenshot: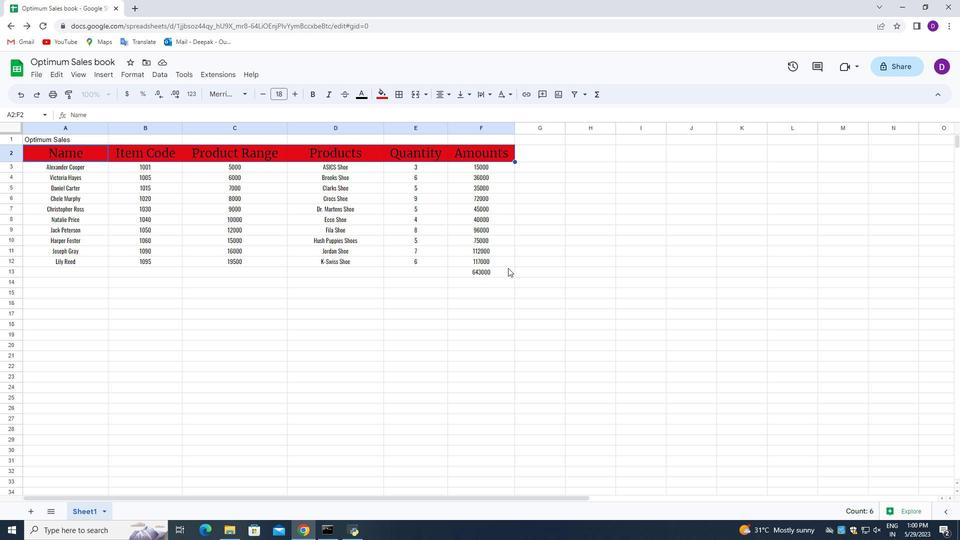 
